 Task: Select Show Input menu in menu bar
Action: Mouse moved to (266, 223)
Screenshot: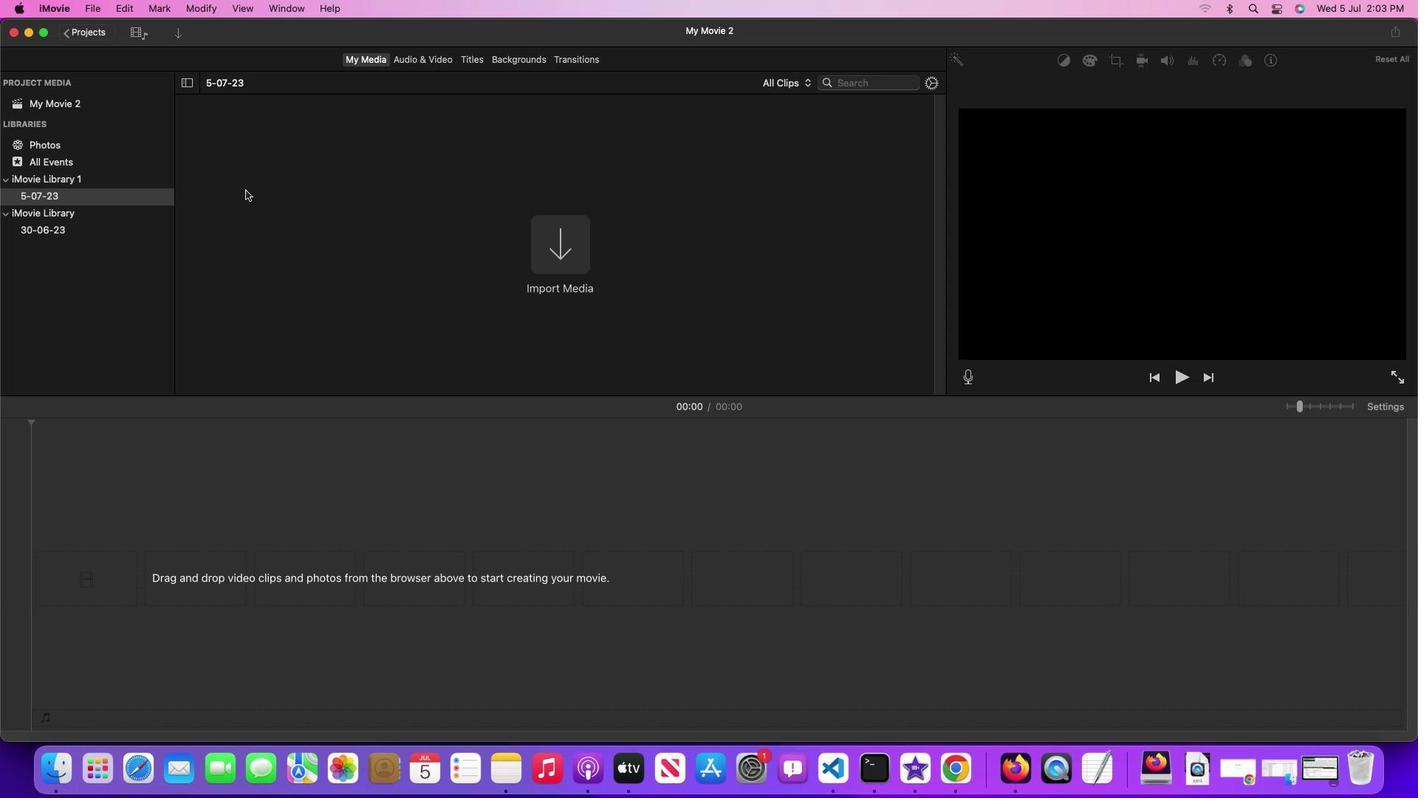 
Action: Mouse pressed left at (266, 223)
Screenshot: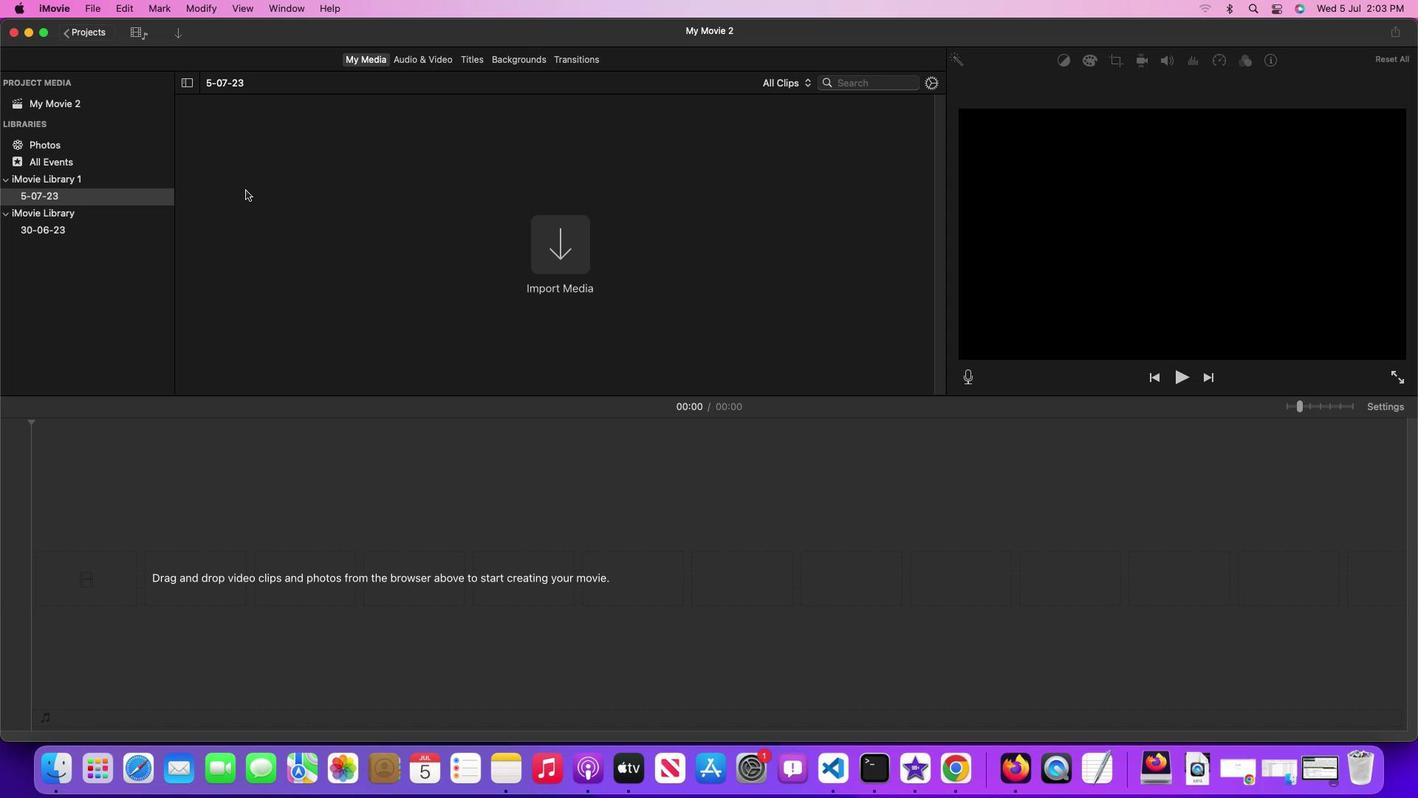 
Action: Mouse moved to (56, 6)
Screenshot: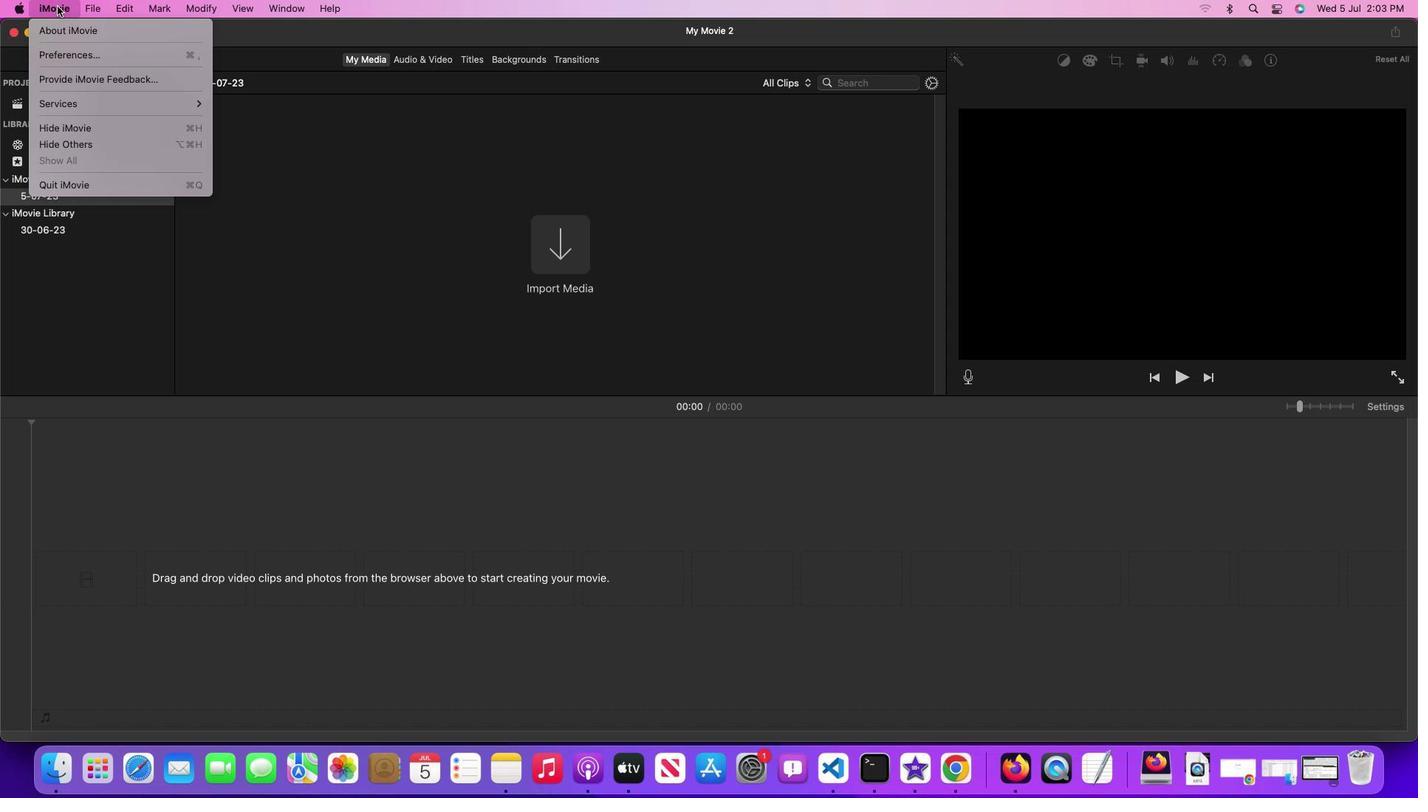 
Action: Mouse pressed left at (56, 6)
Screenshot: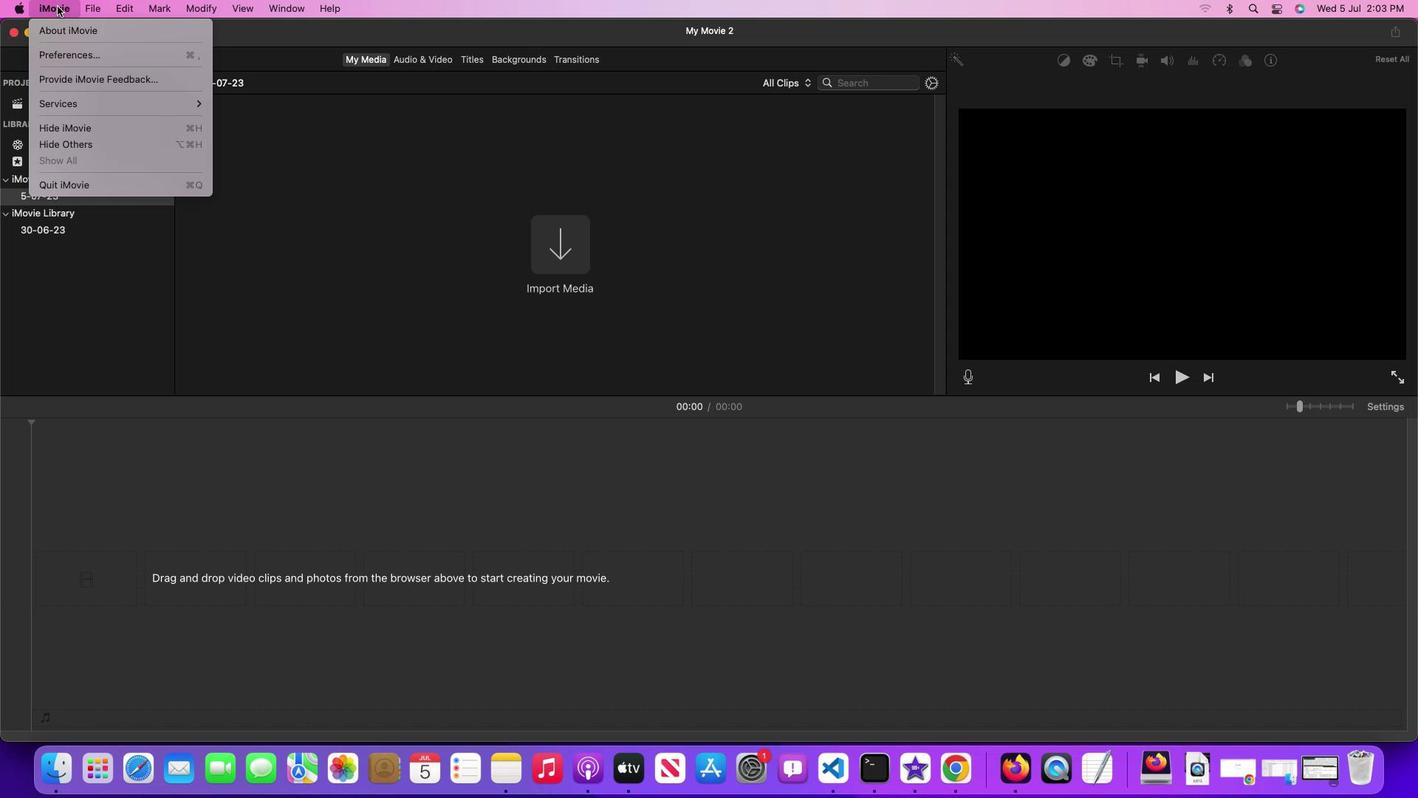 
Action: Mouse moved to (260, 124)
Screenshot: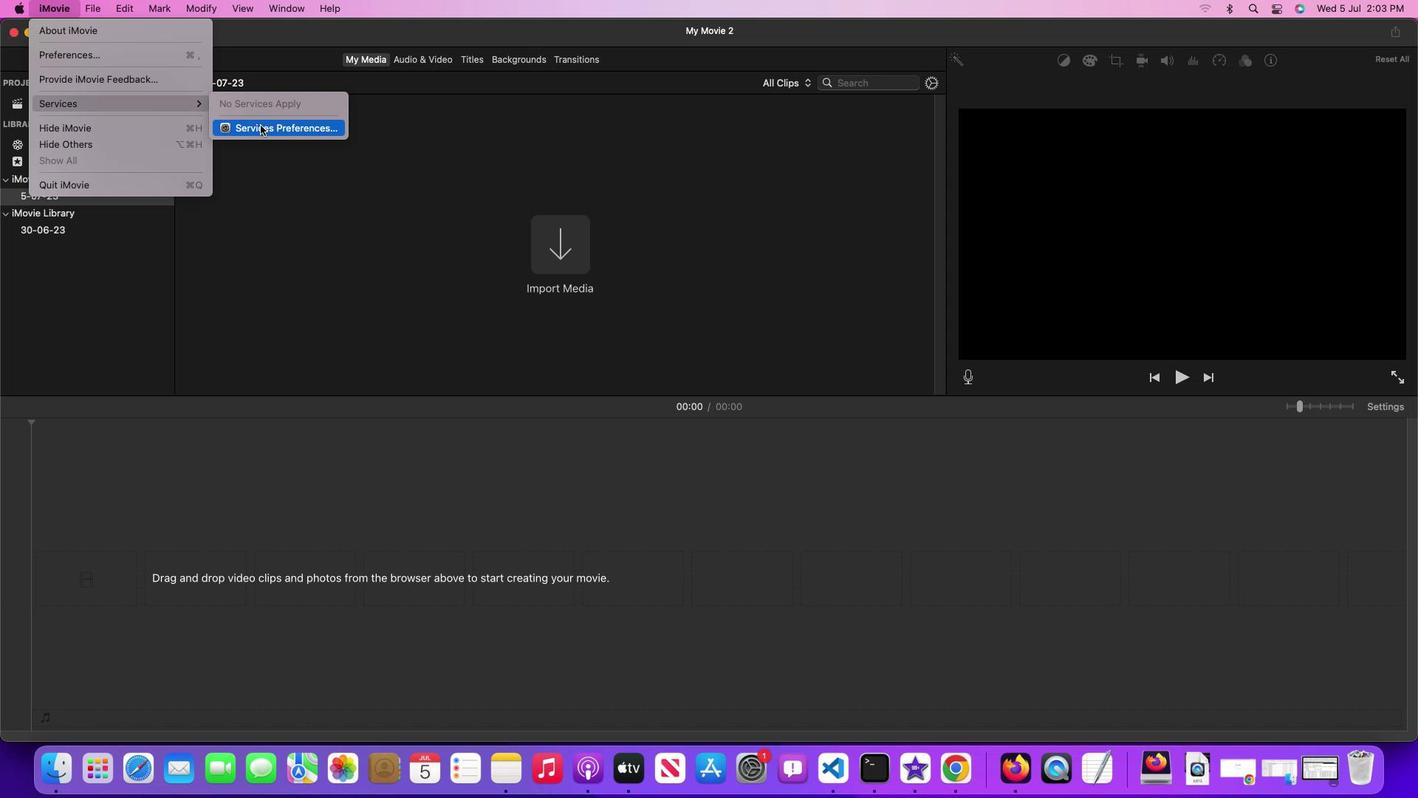 
Action: Mouse pressed left at (260, 124)
Screenshot: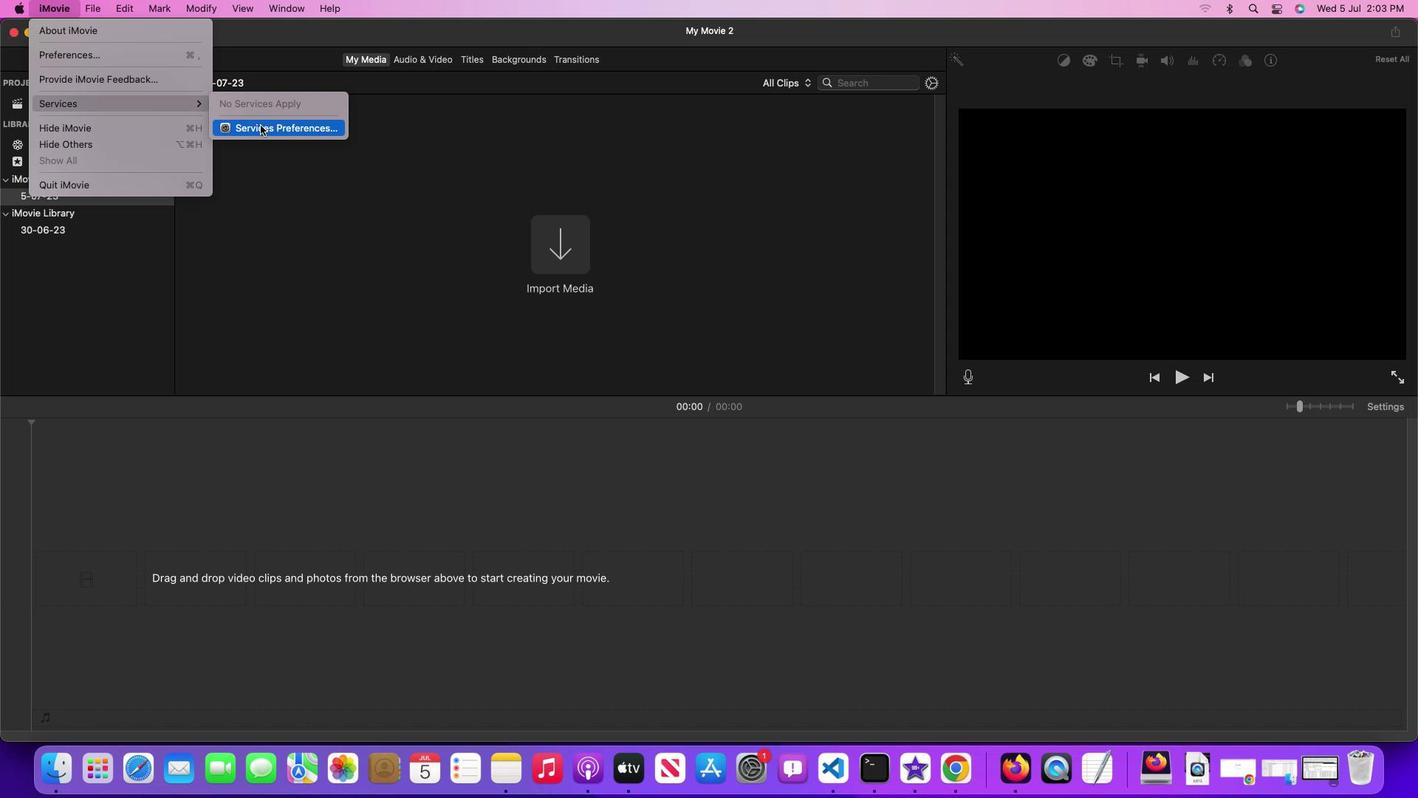
Action: Mouse moved to (780, 81)
Screenshot: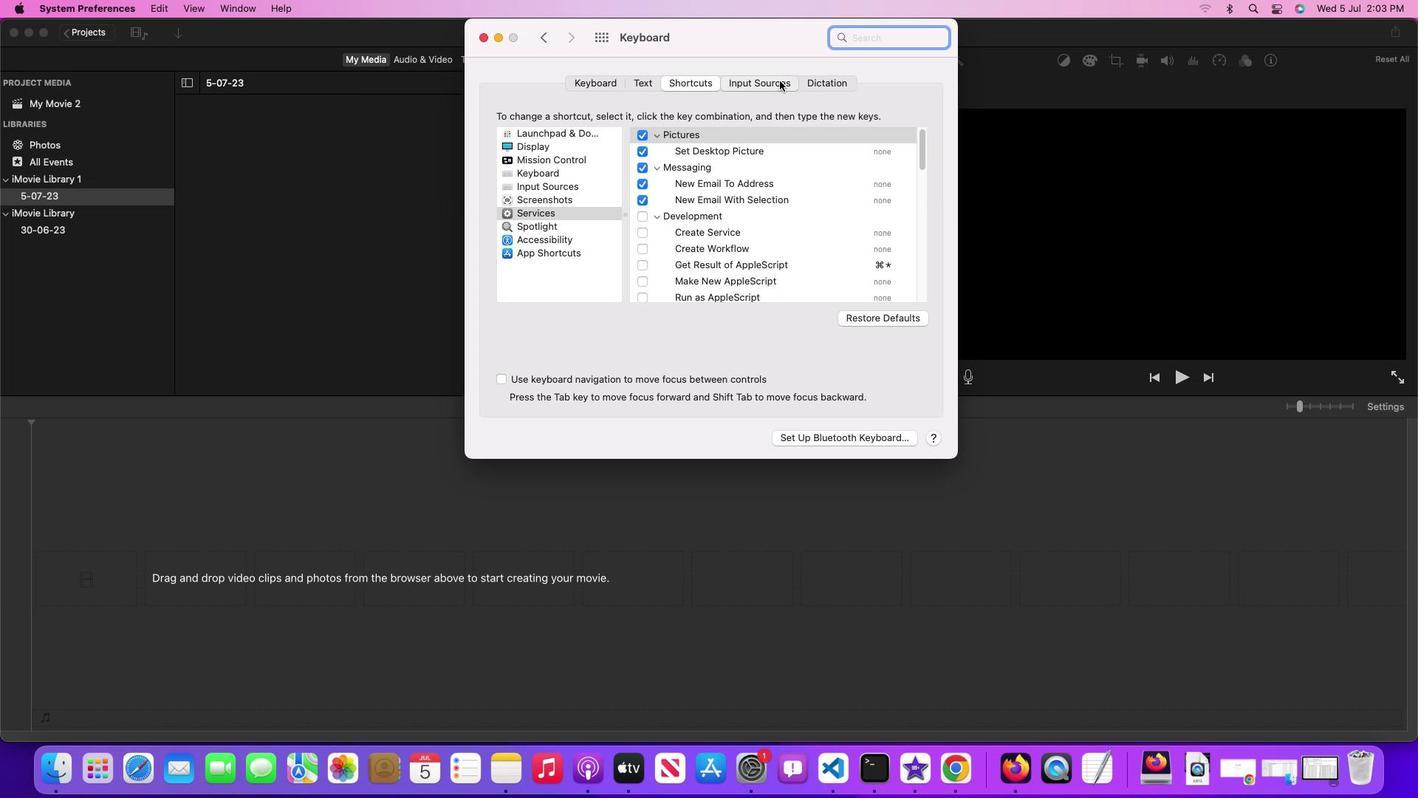 
Action: Mouse pressed left at (780, 81)
Screenshot: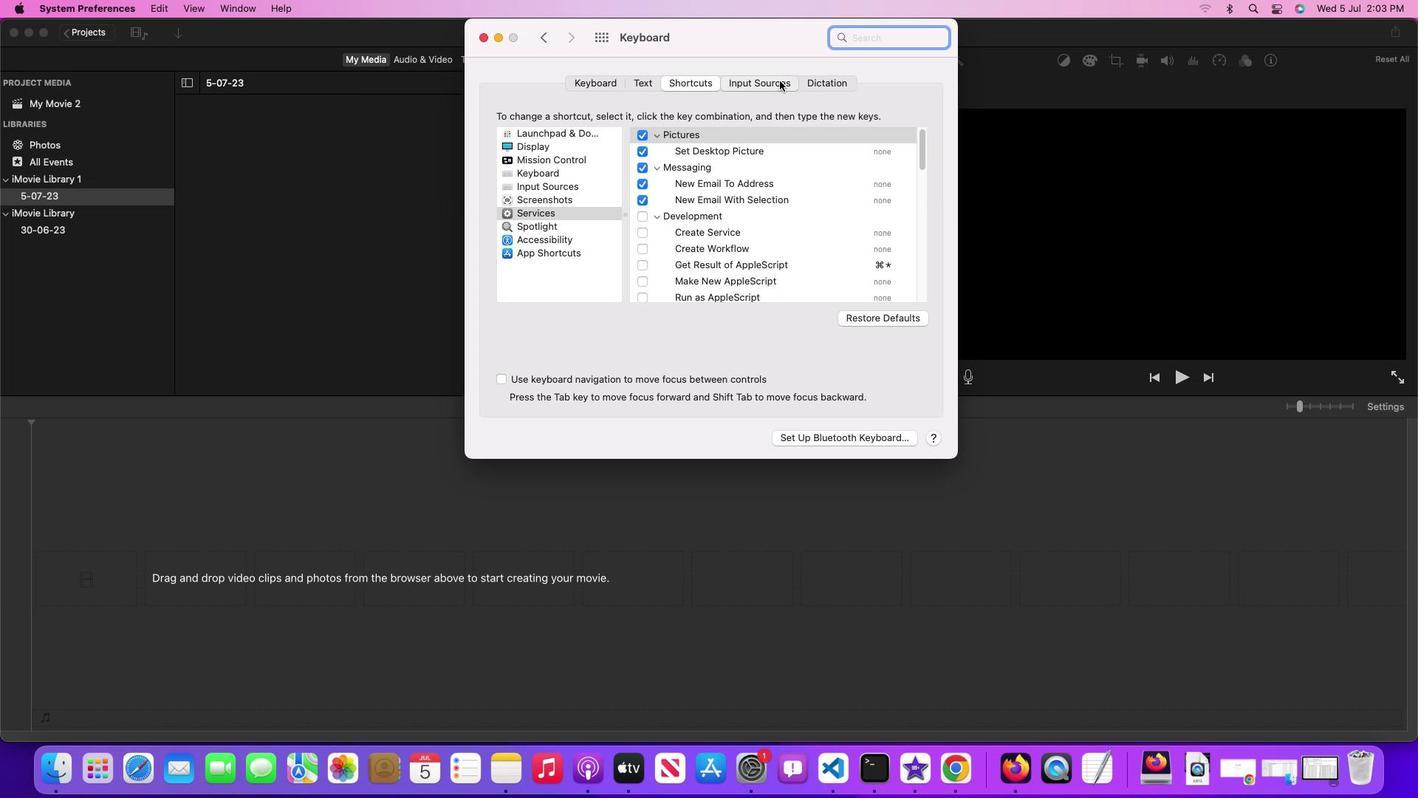 
Action: Mouse moved to (636, 378)
Screenshot: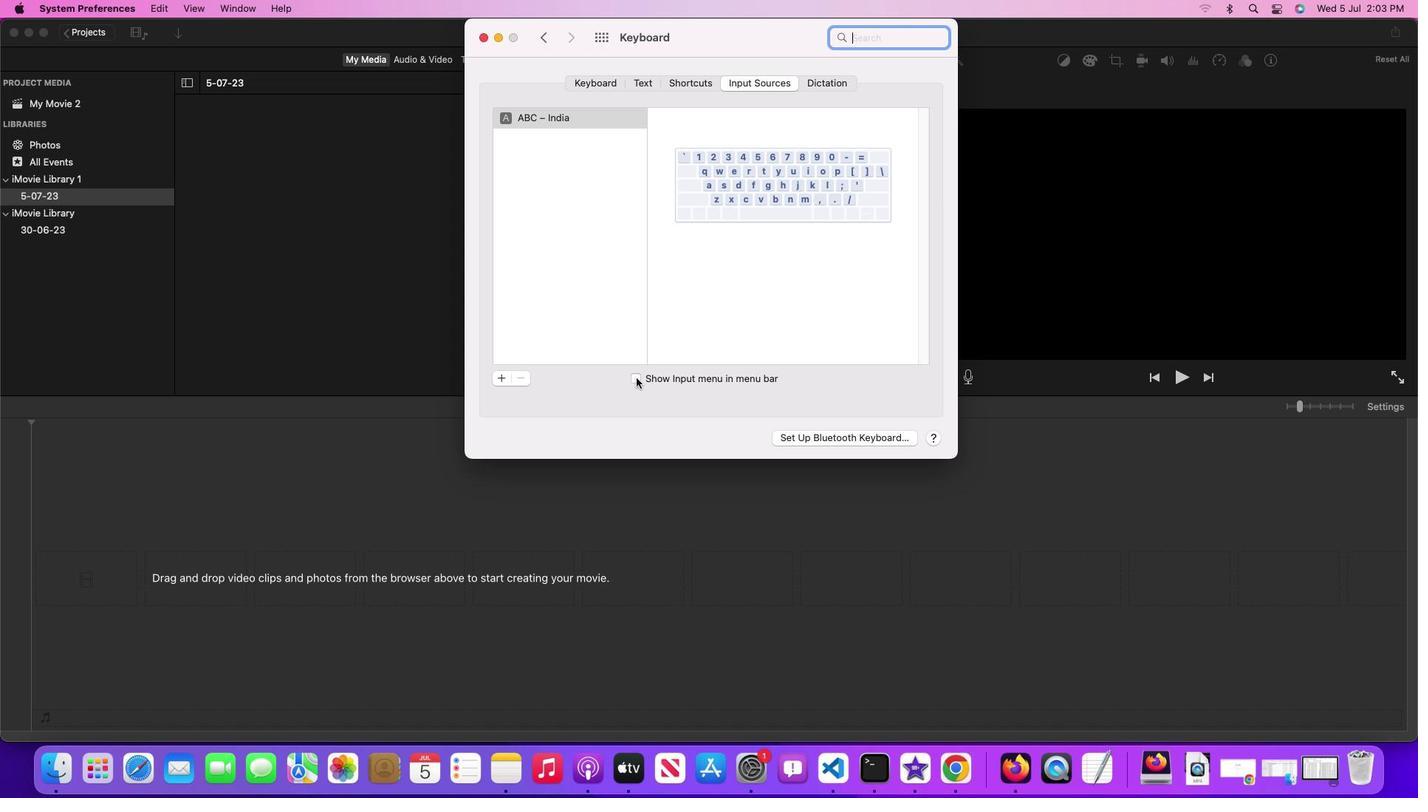 
Action: Mouse pressed left at (636, 378)
Screenshot: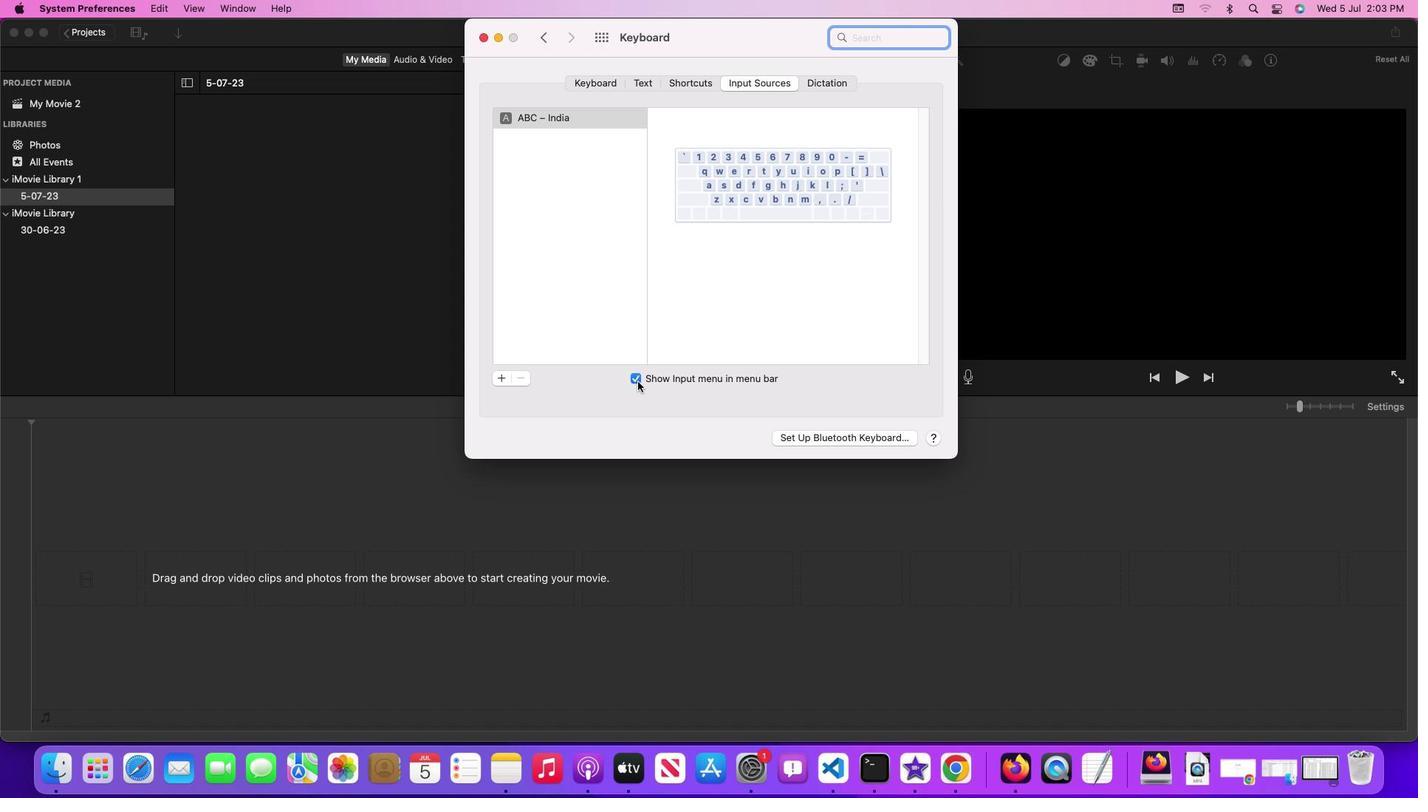 
Action: Mouse moved to (668, 441)
Screenshot: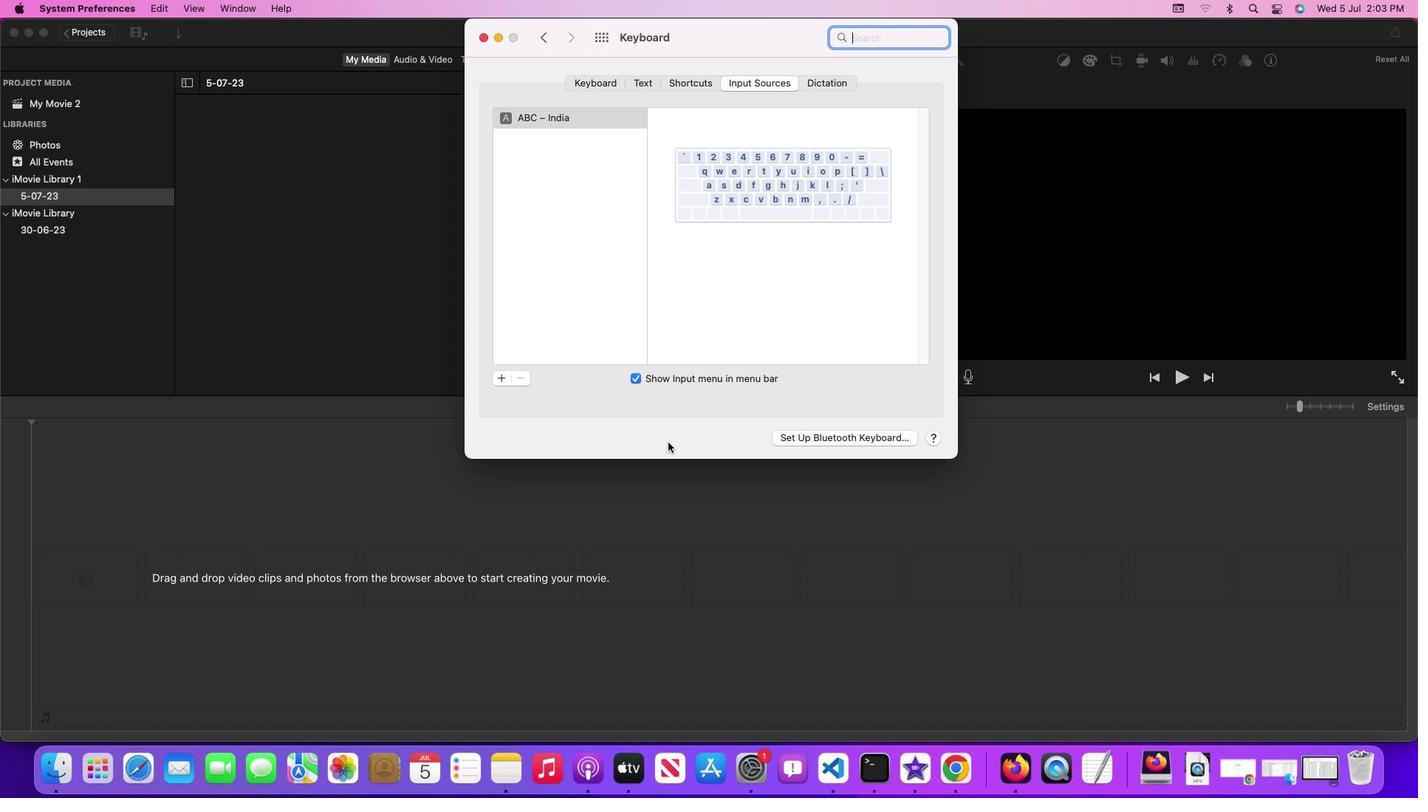 
